Task: Look for products from 4th & Heart only.
Action: Mouse moved to (15, 78)
Screenshot: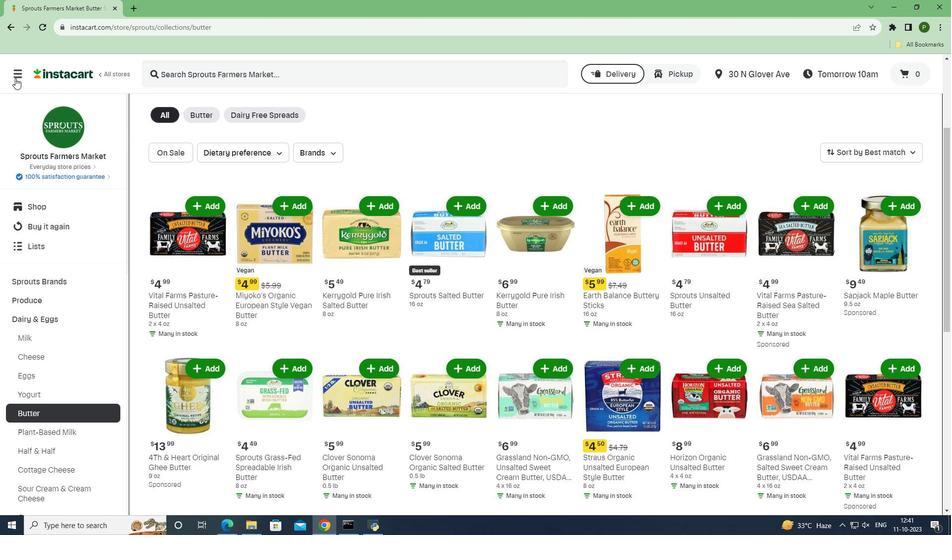 
Action: Mouse pressed left at (15, 78)
Screenshot: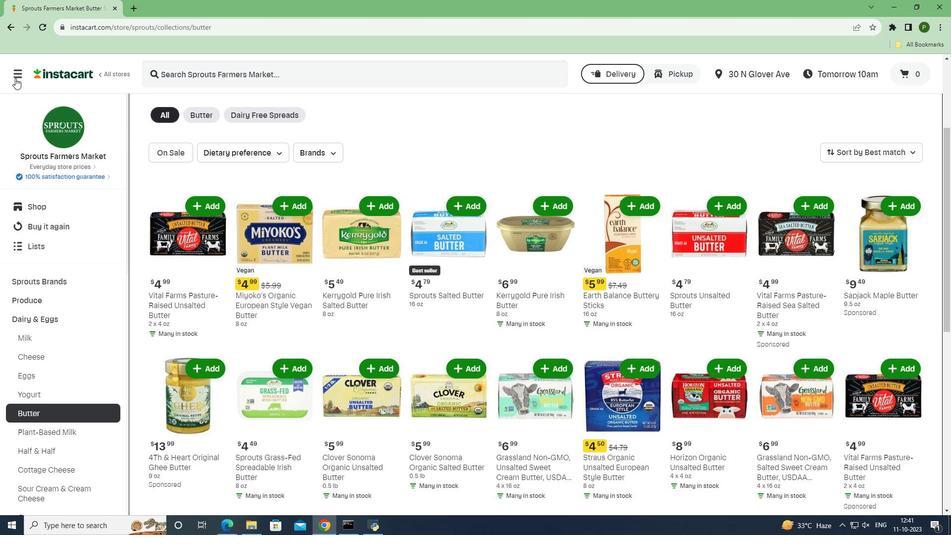 
Action: Mouse moved to (29, 259)
Screenshot: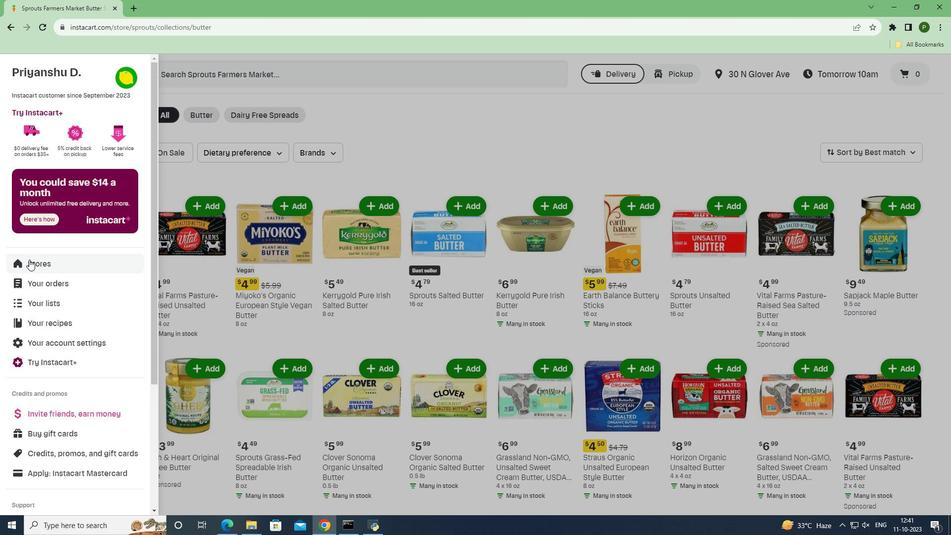 
Action: Mouse pressed left at (29, 259)
Screenshot: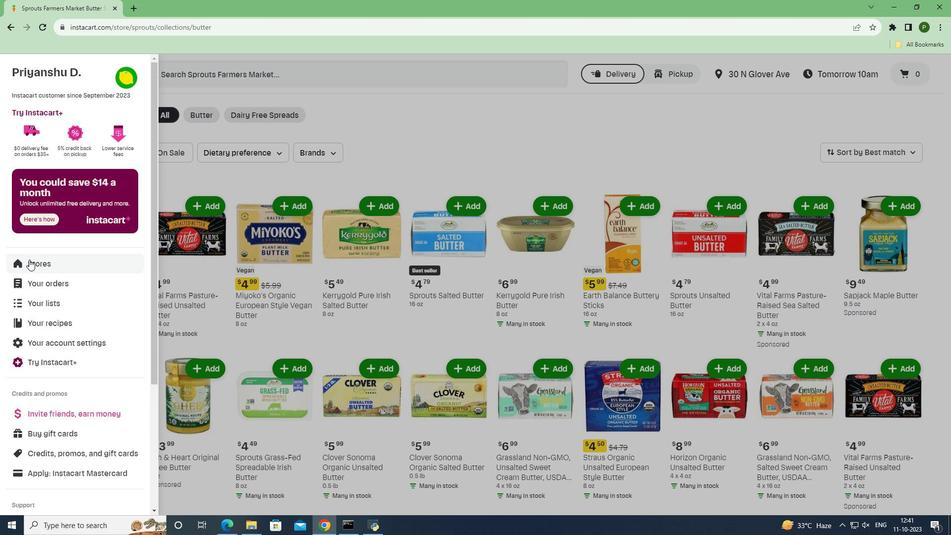 
Action: Mouse moved to (227, 110)
Screenshot: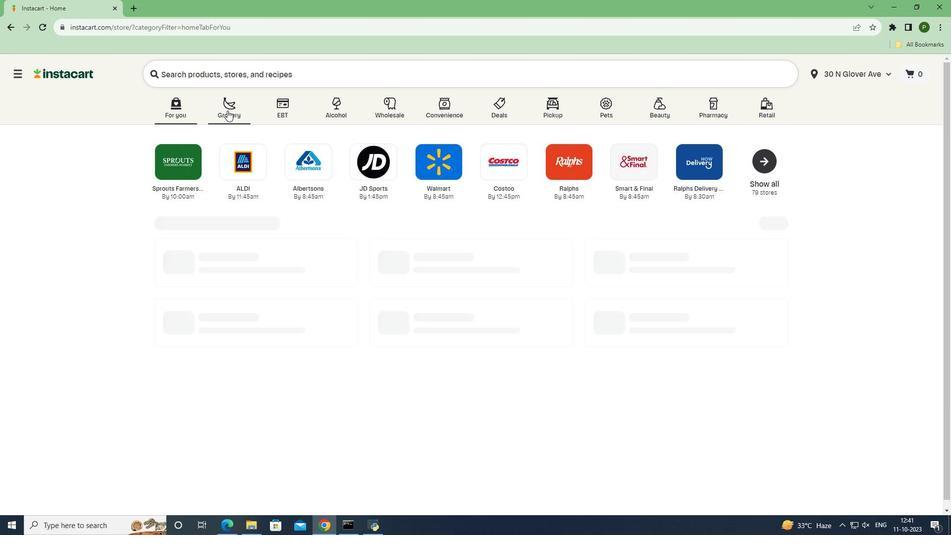 
Action: Mouse pressed left at (227, 110)
Screenshot: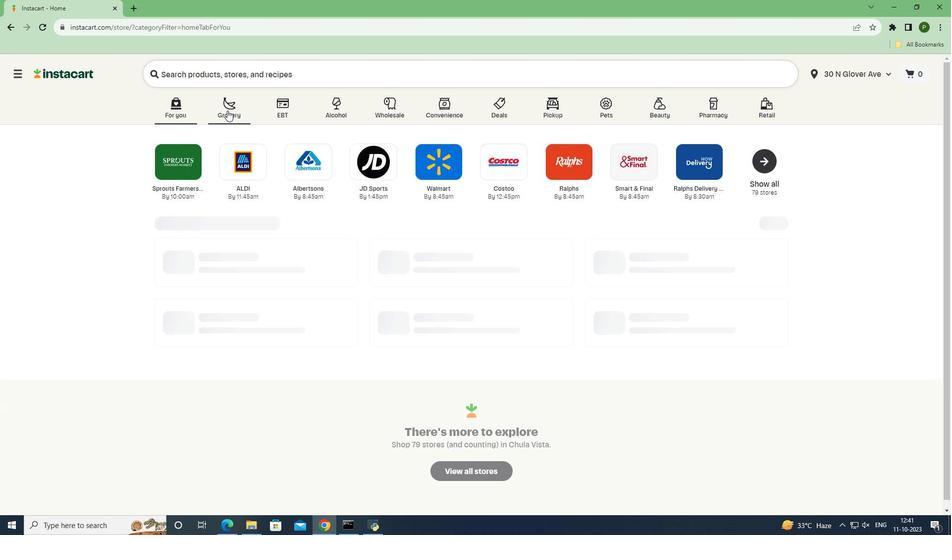 
Action: Mouse moved to (406, 225)
Screenshot: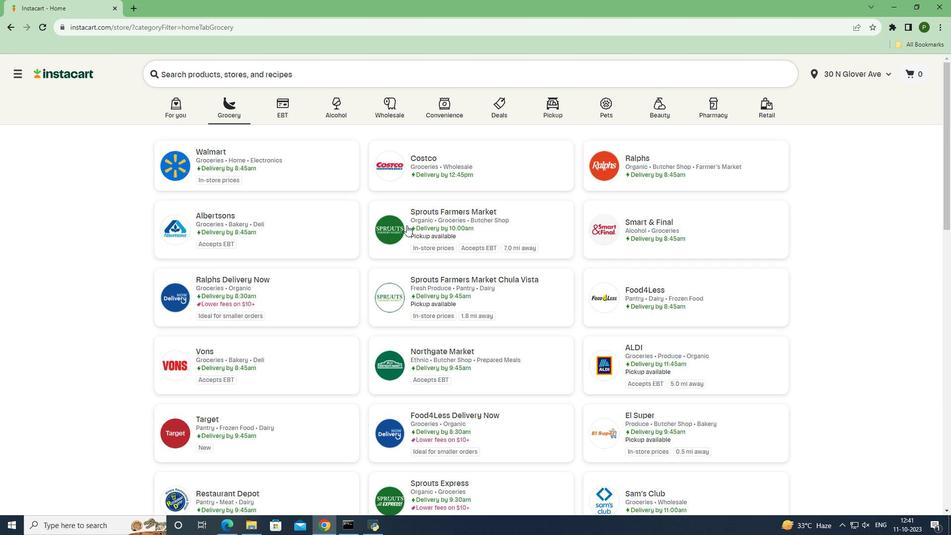 
Action: Mouse pressed left at (406, 225)
Screenshot: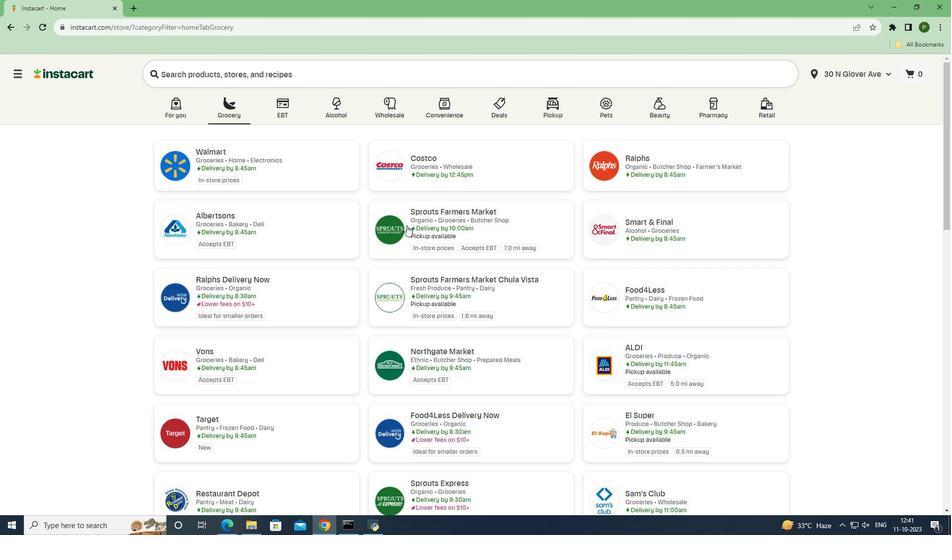 
Action: Mouse moved to (69, 321)
Screenshot: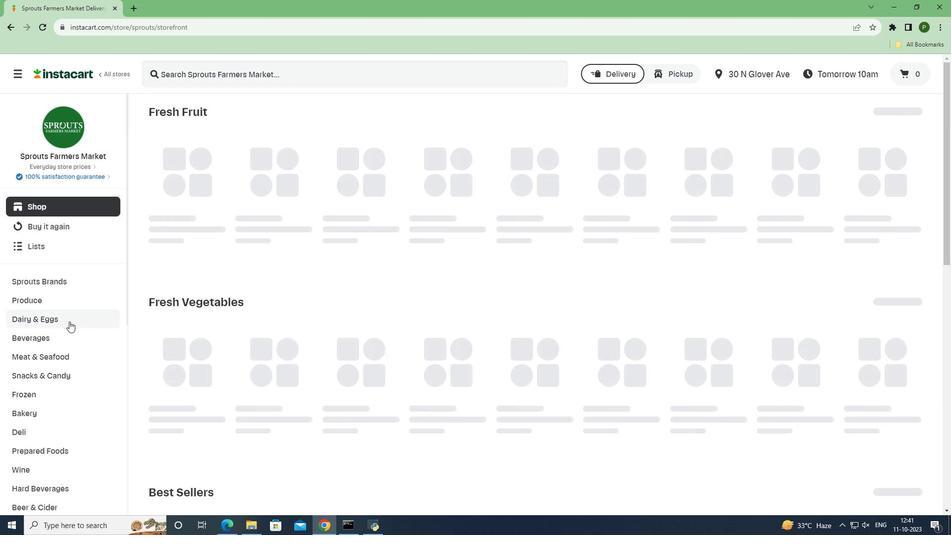 
Action: Mouse pressed left at (69, 321)
Screenshot: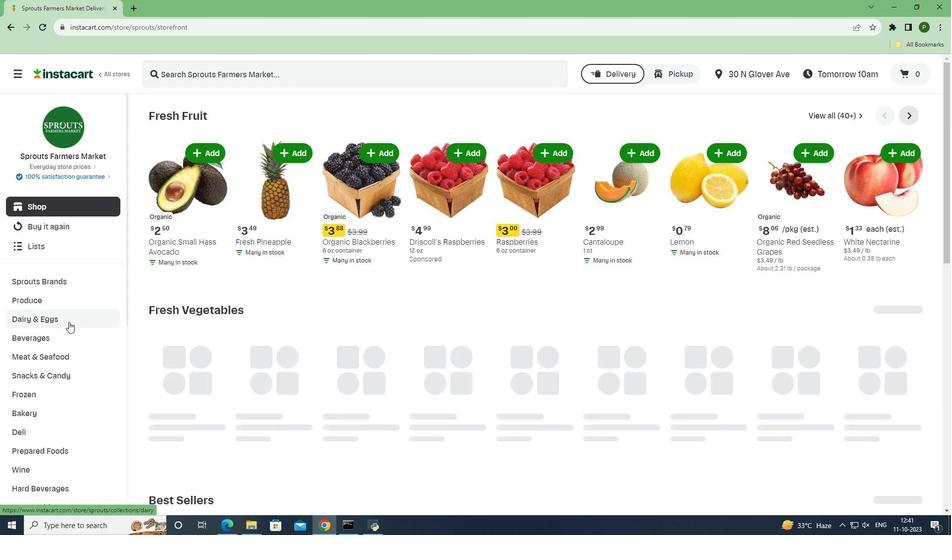 
Action: Mouse moved to (49, 415)
Screenshot: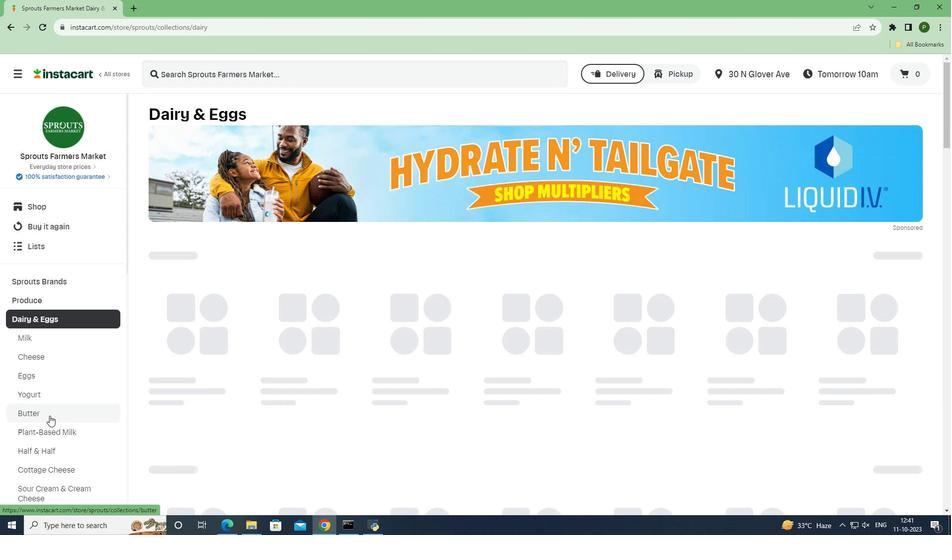 
Action: Mouse pressed left at (49, 415)
Screenshot: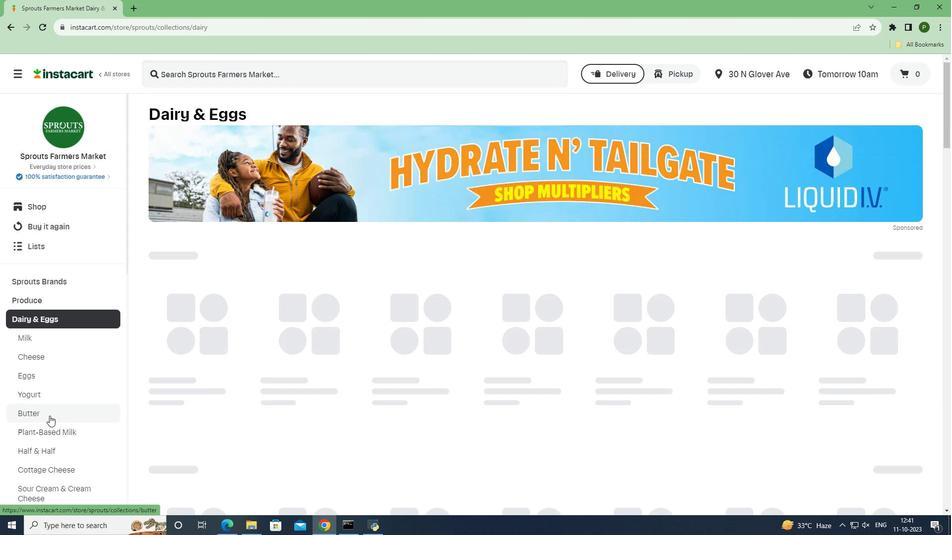 
Action: Mouse moved to (325, 211)
Screenshot: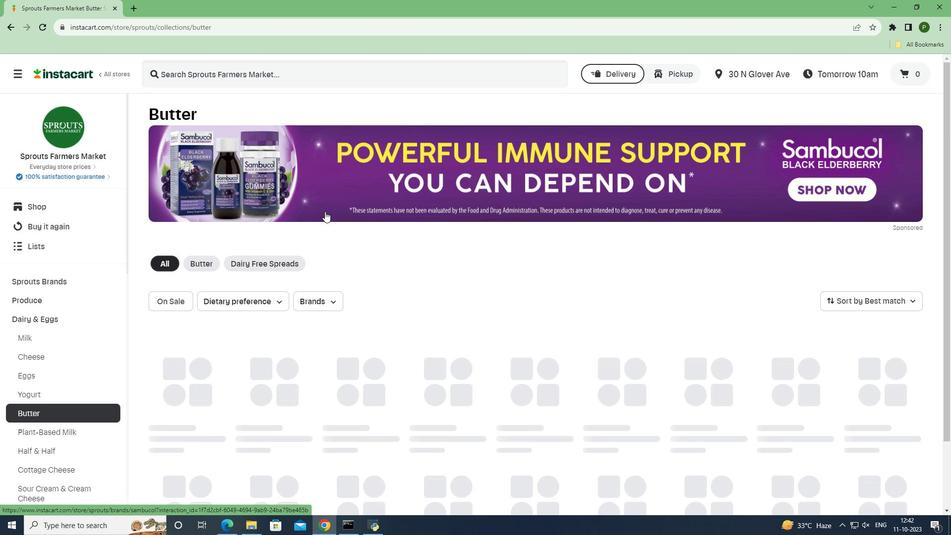 
Action: Mouse scrolled (325, 211) with delta (0, 0)
Screenshot: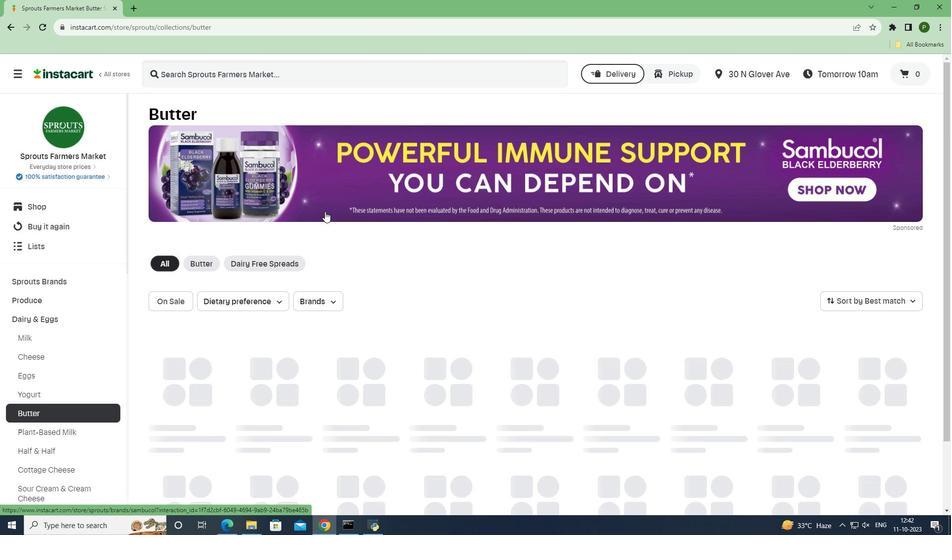 
Action: Mouse scrolled (325, 211) with delta (0, 0)
Screenshot: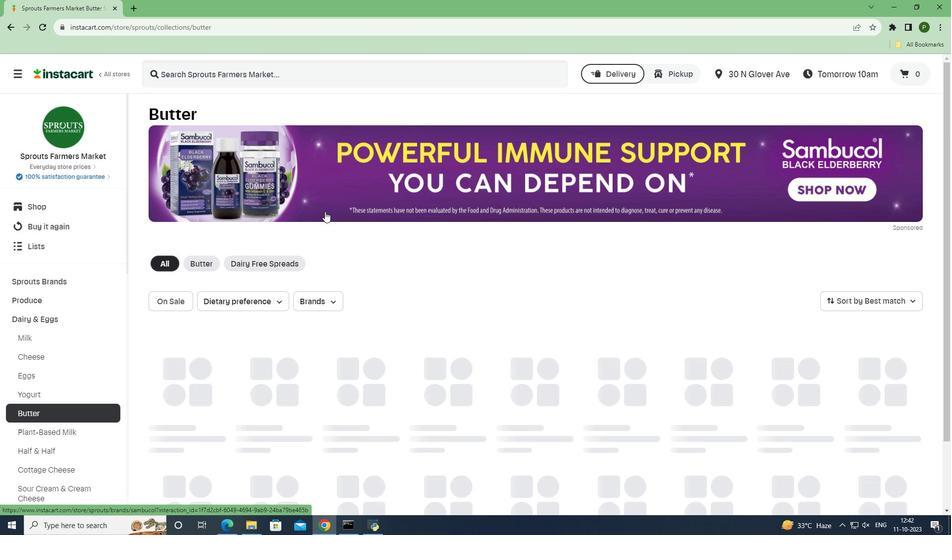 
Action: Mouse scrolled (325, 211) with delta (0, 0)
Screenshot: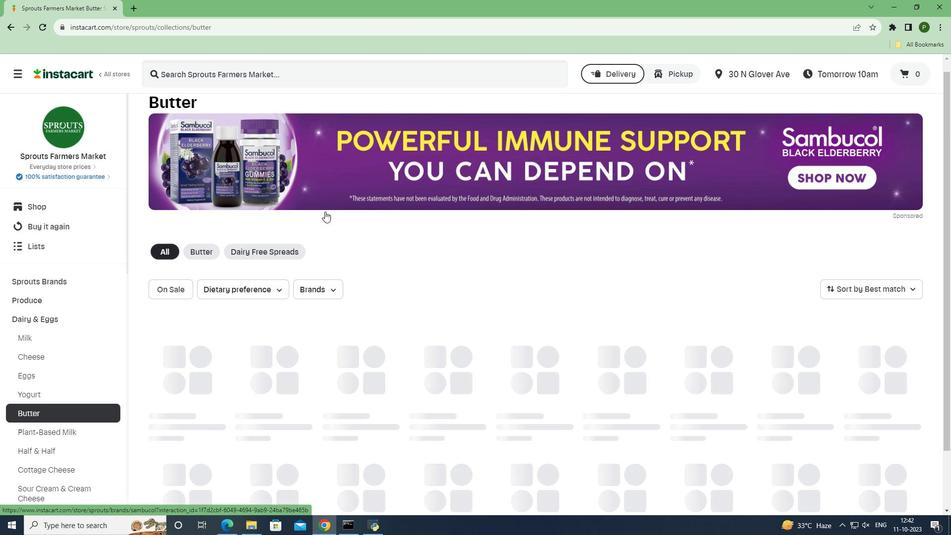 
Action: Mouse moved to (322, 220)
Screenshot: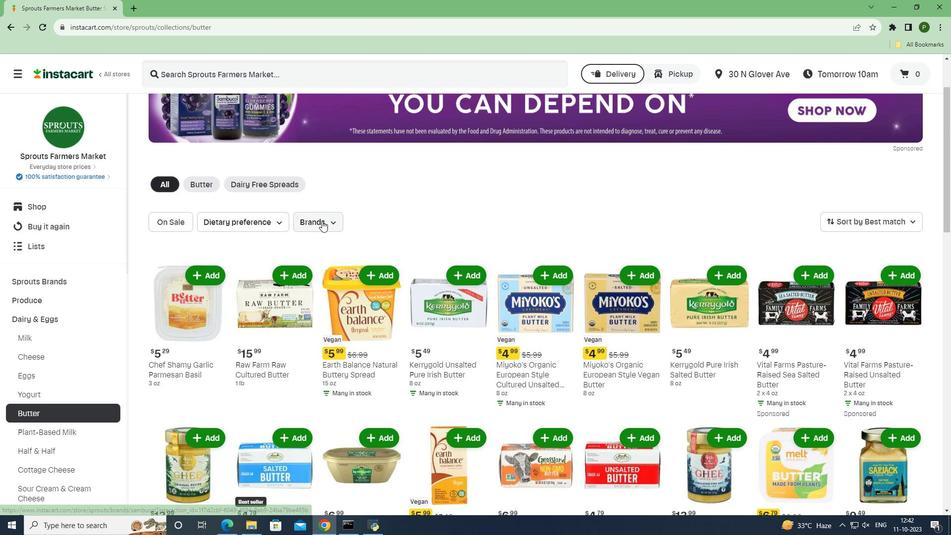 
Action: Mouse pressed left at (322, 220)
Screenshot: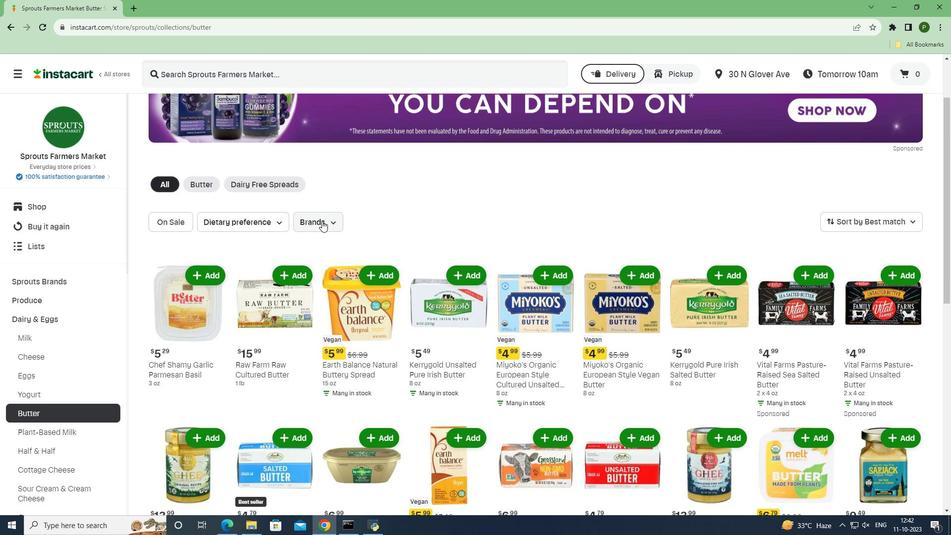 
Action: Mouse moved to (335, 325)
Screenshot: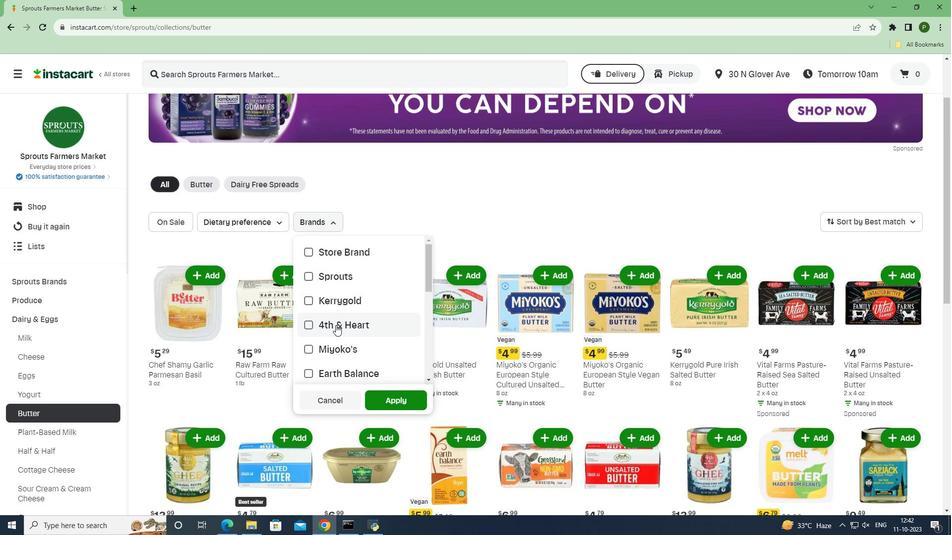 
Action: Mouse pressed left at (335, 325)
Screenshot: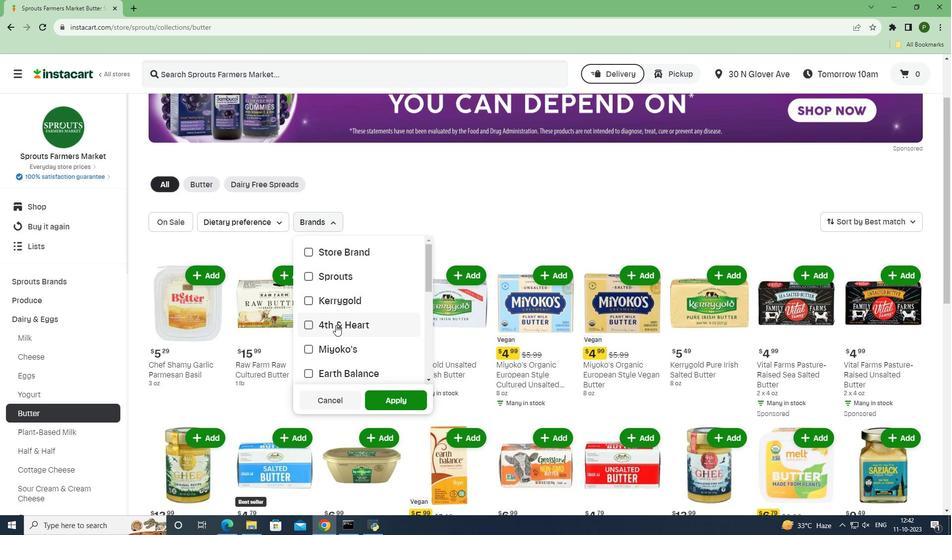 
Action: Mouse moved to (376, 396)
Screenshot: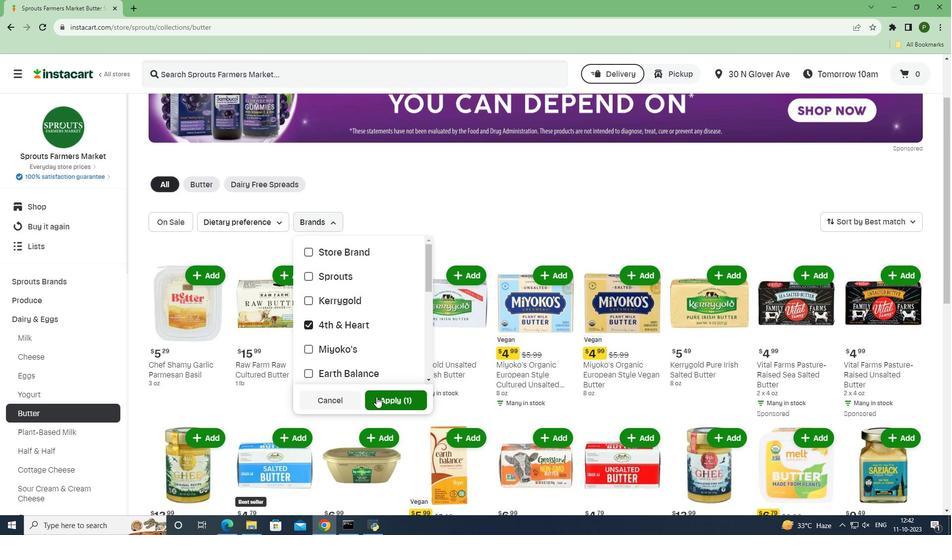 
Action: Mouse pressed left at (376, 396)
Screenshot: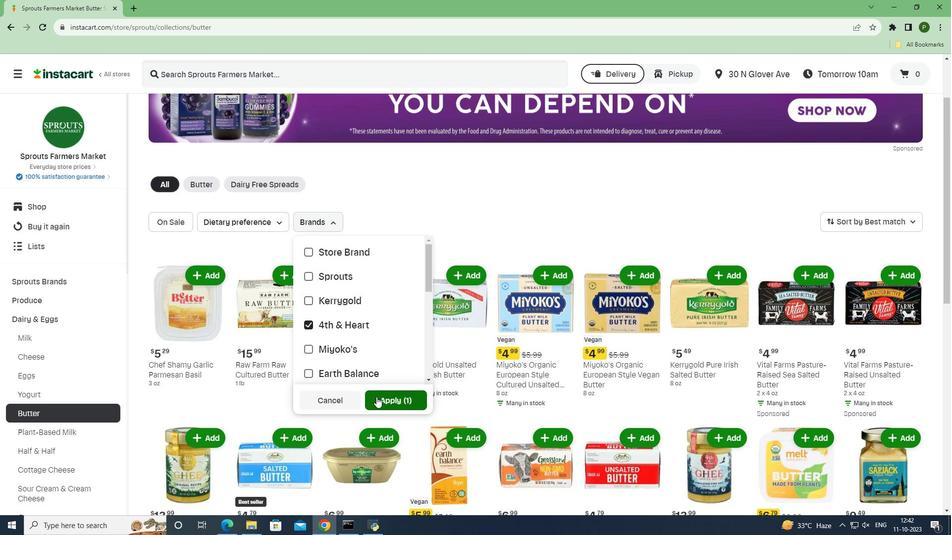 
Action: Mouse moved to (508, 404)
Screenshot: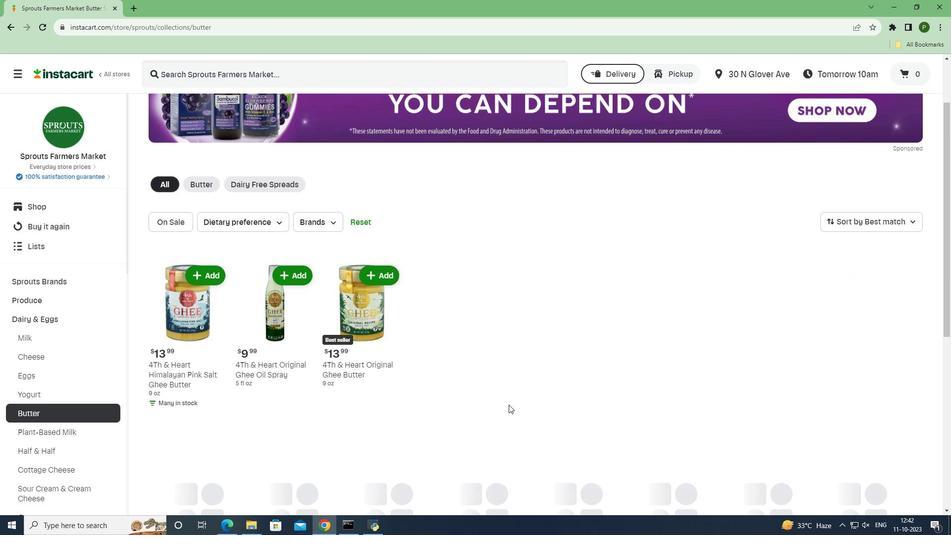 
